 Task: Add Dietz & Watson Honey Turkey Breast to the cart.
Action: Mouse moved to (24, 108)
Screenshot: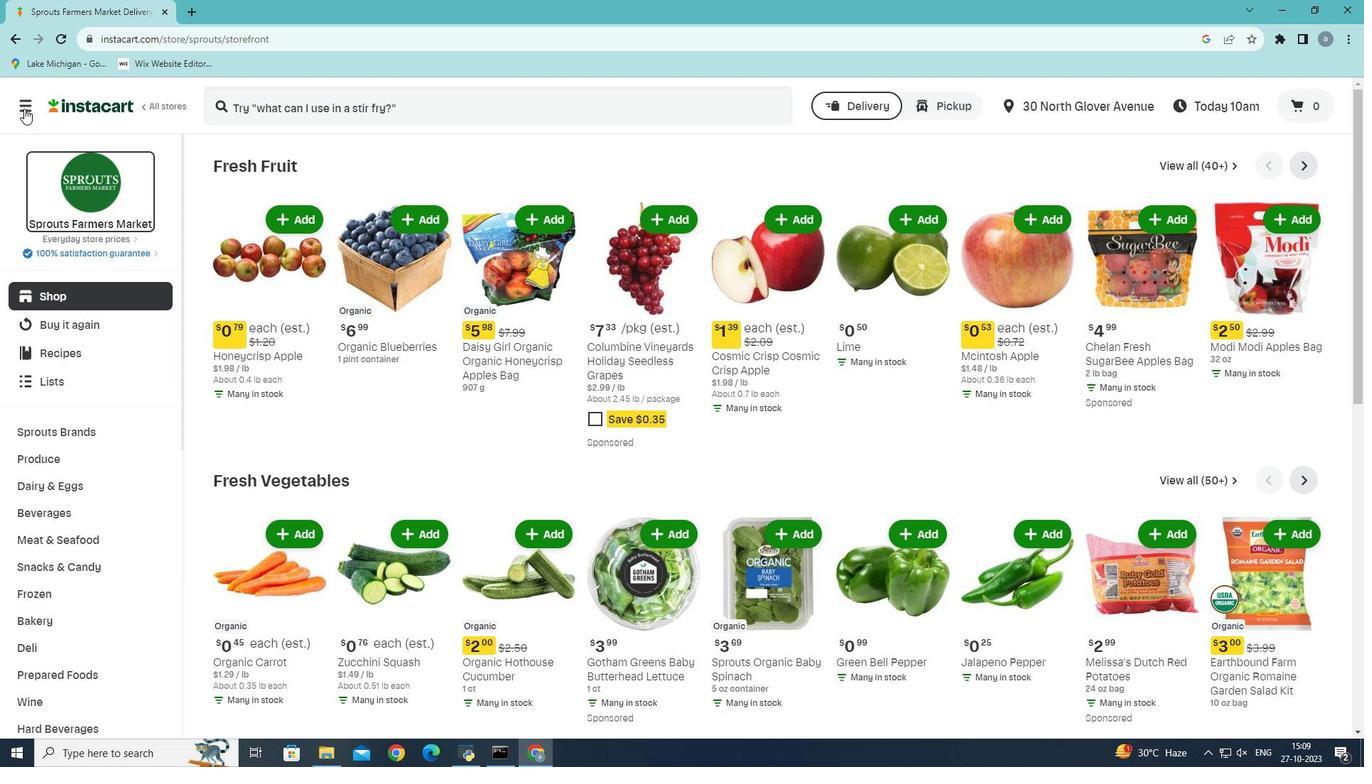 
Action: Mouse pressed left at (24, 108)
Screenshot: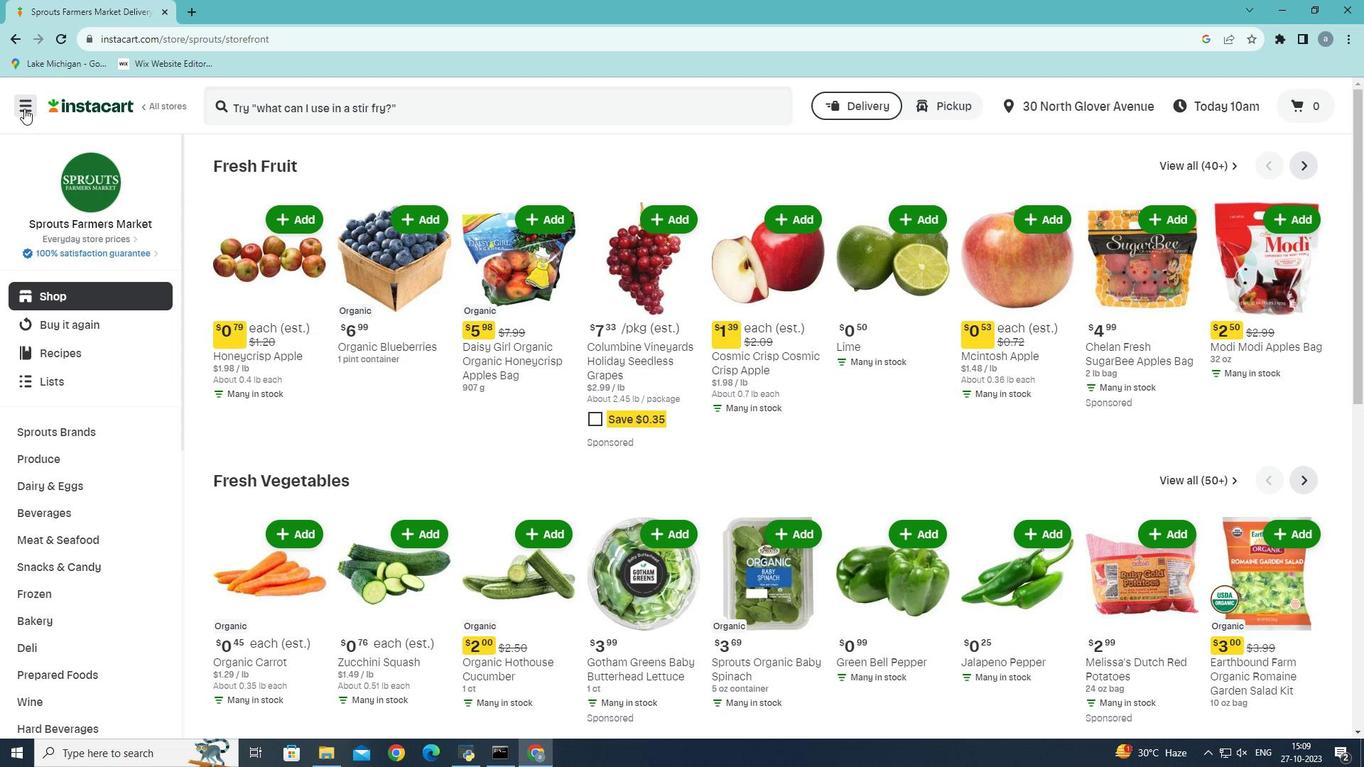 
Action: Mouse moved to (85, 413)
Screenshot: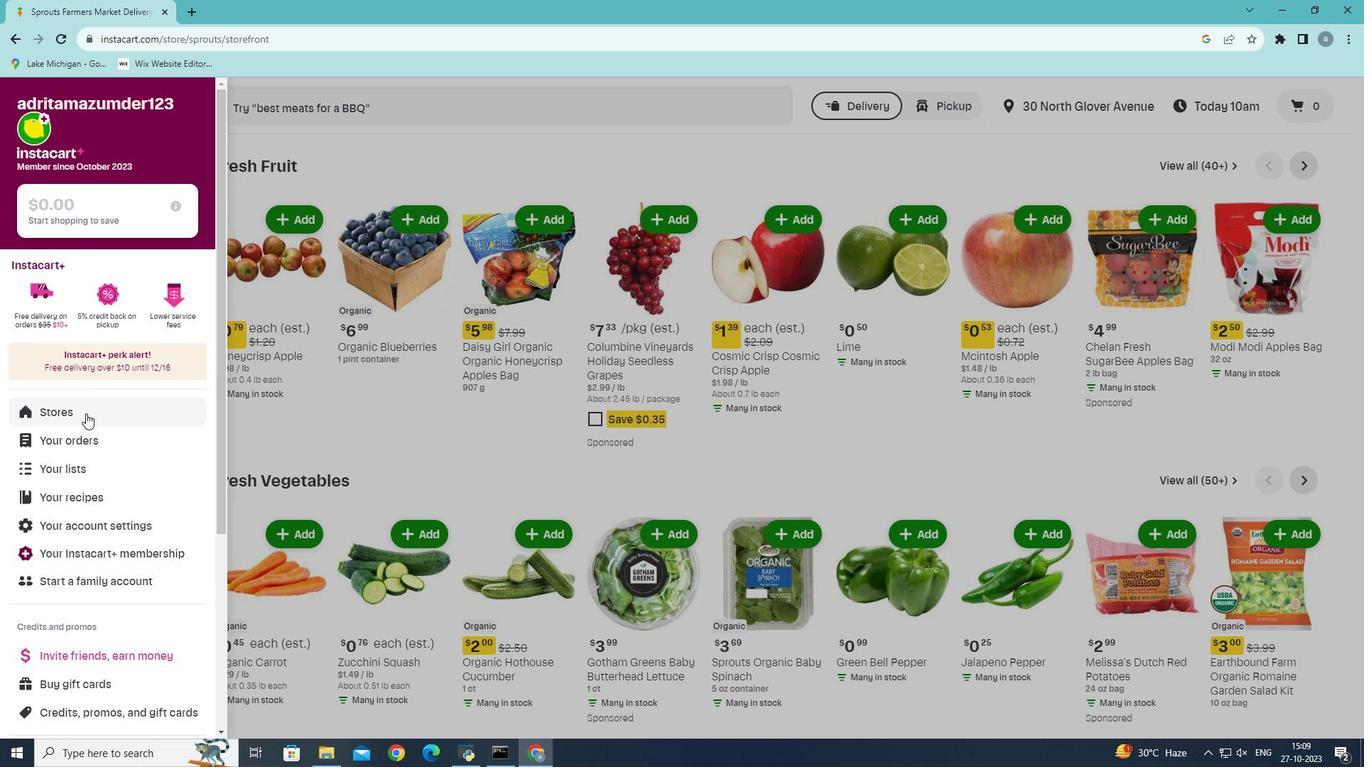 
Action: Mouse pressed left at (85, 413)
Screenshot: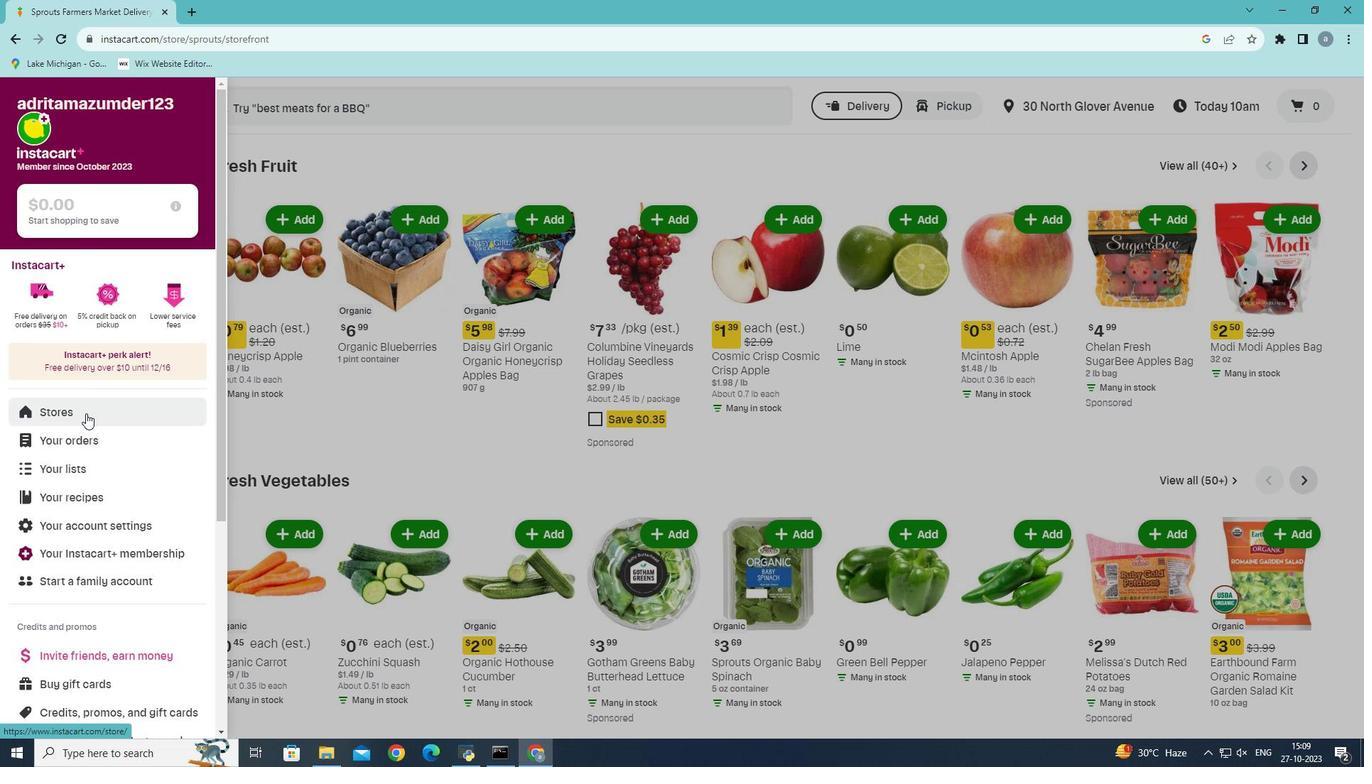 
Action: Mouse moved to (331, 164)
Screenshot: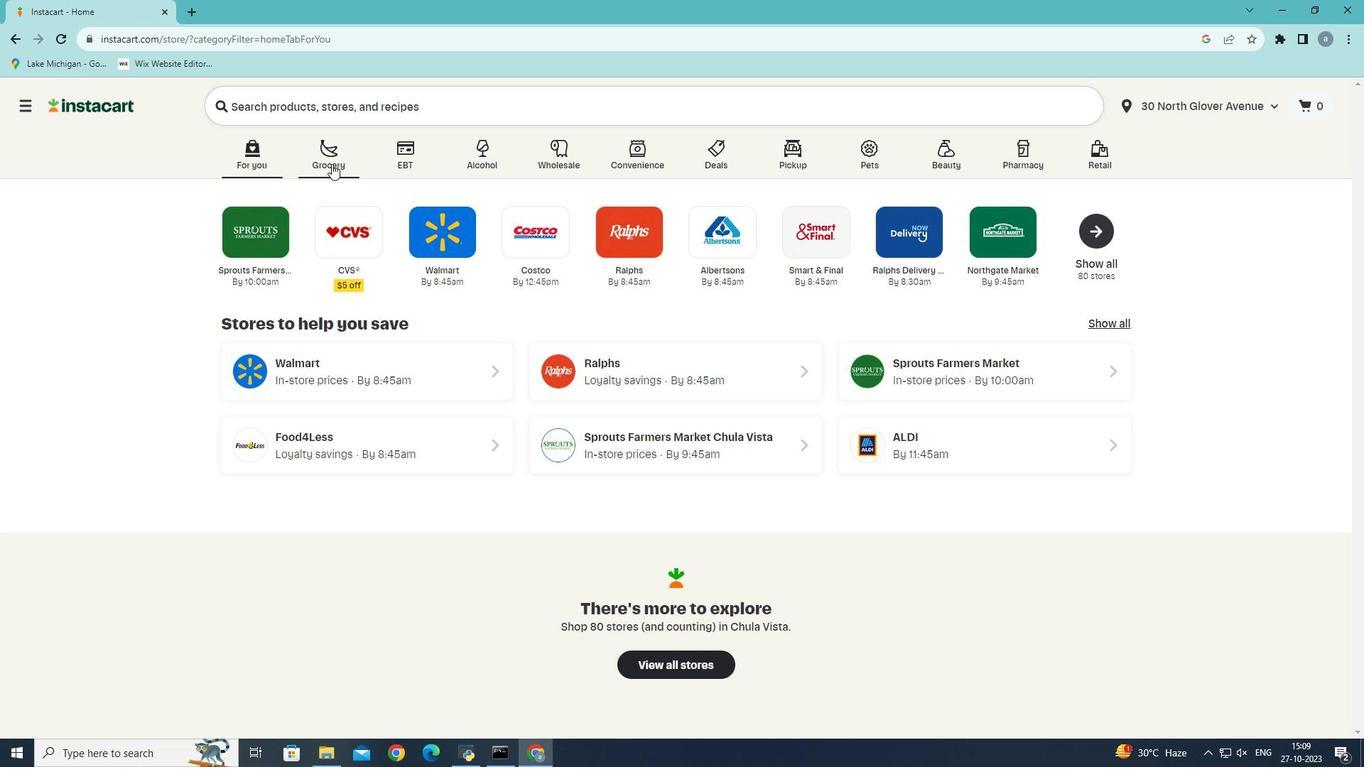 
Action: Mouse pressed left at (331, 164)
Screenshot: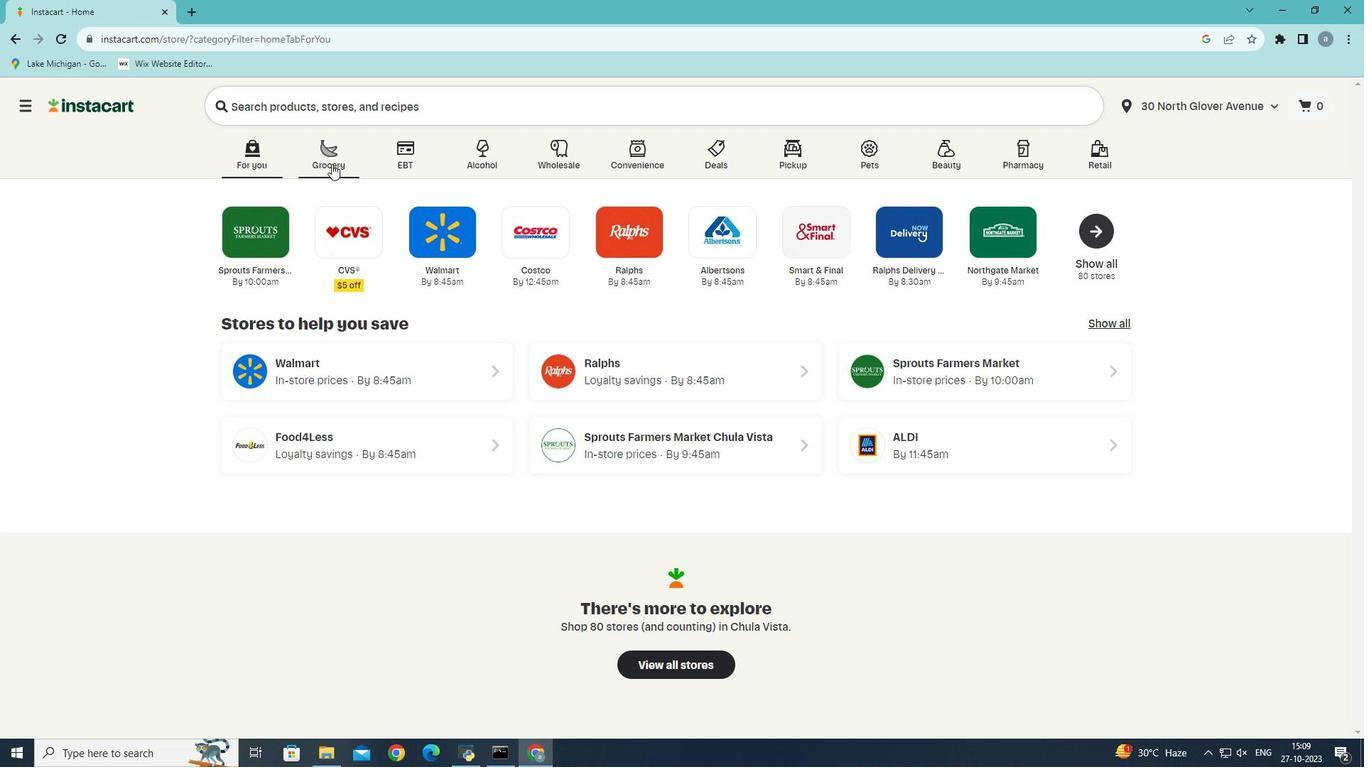 
Action: Mouse moved to (336, 428)
Screenshot: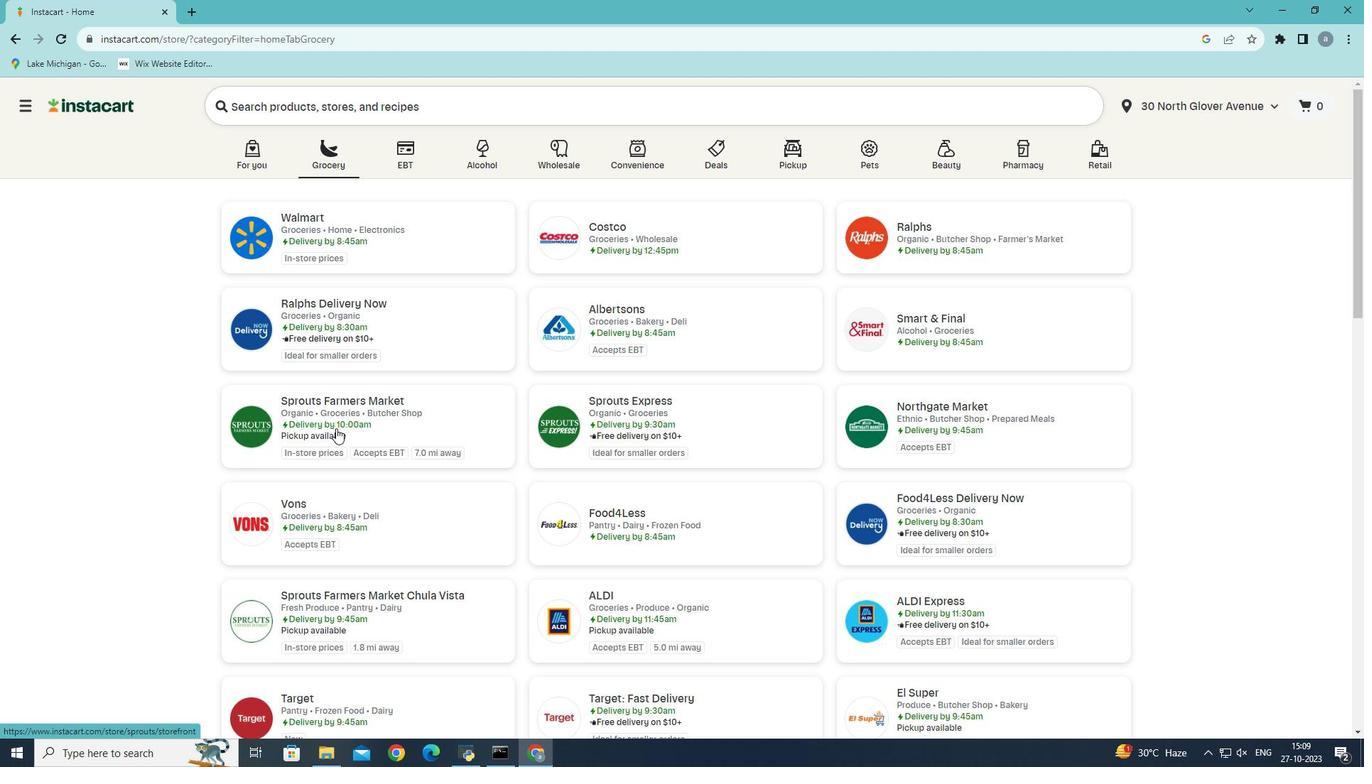 
Action: Mouse pressed left at (336, 428)
Screenshot: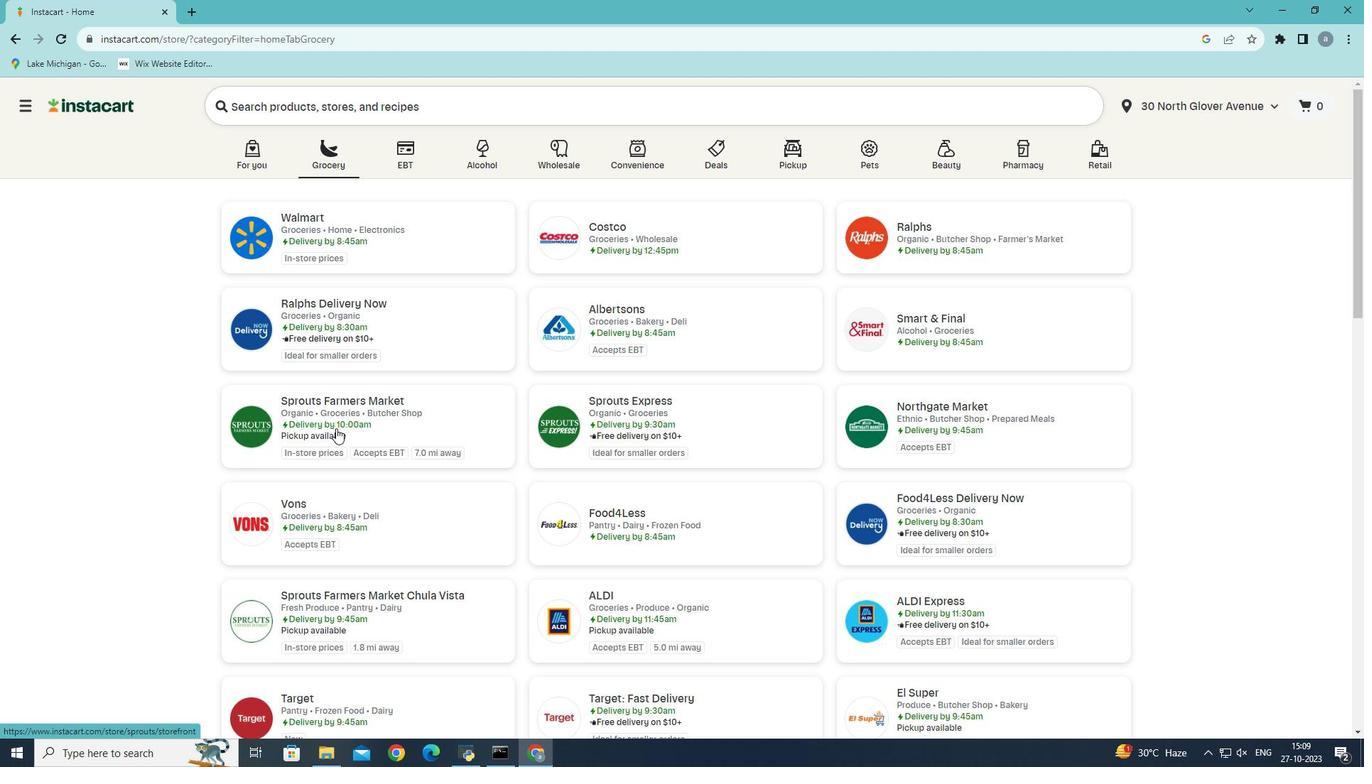 
Action: Mouse moved to (42, 537)
Screenshot: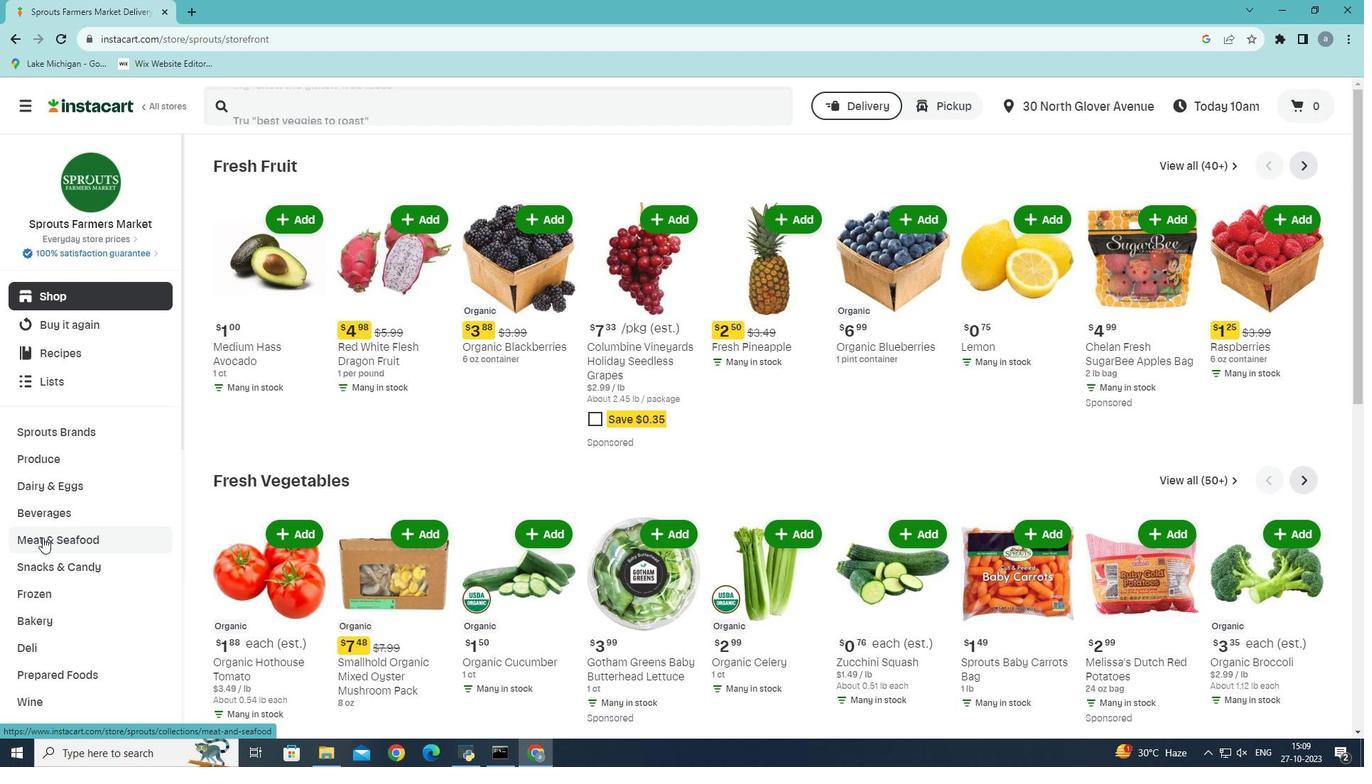 
Action: Mouse pressed left at (42, 537)
Screenshot: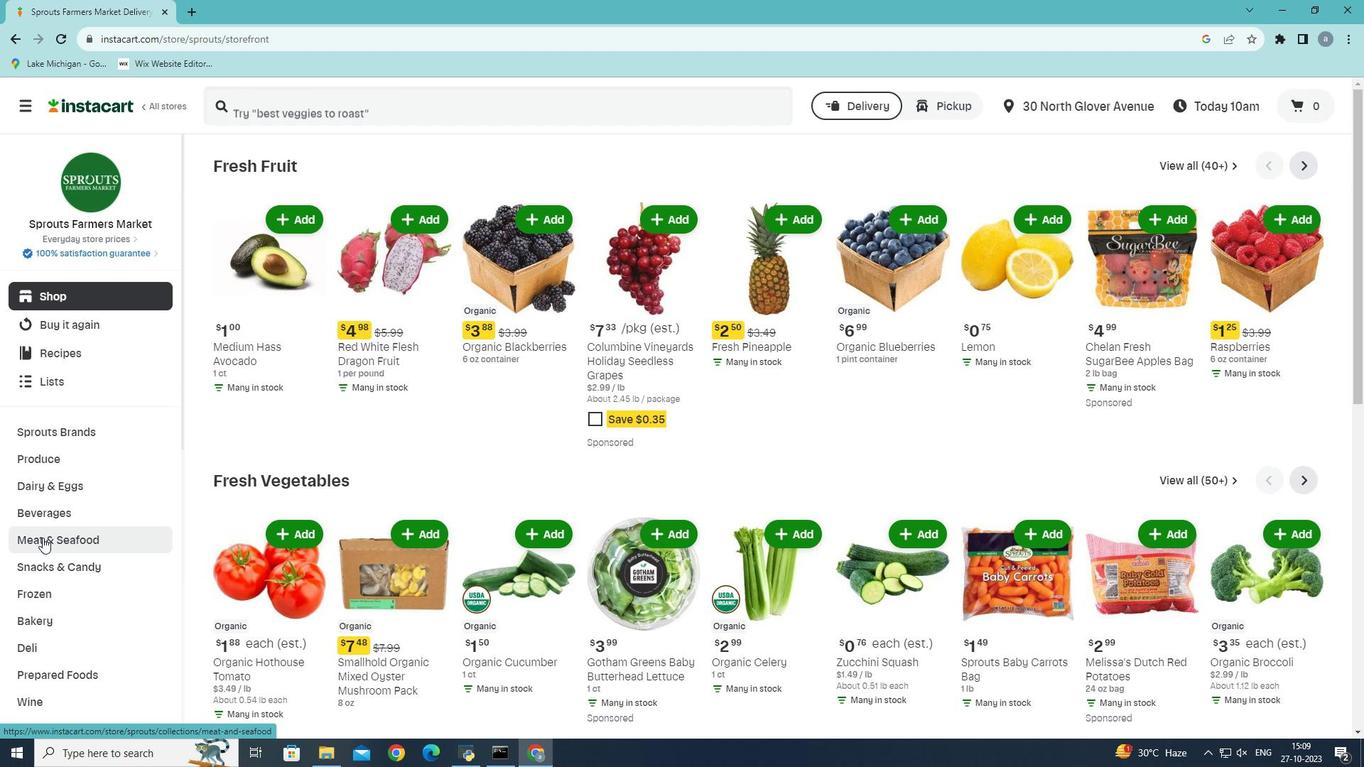 
Action: Mouse moved to (503, 203)
Screenshot: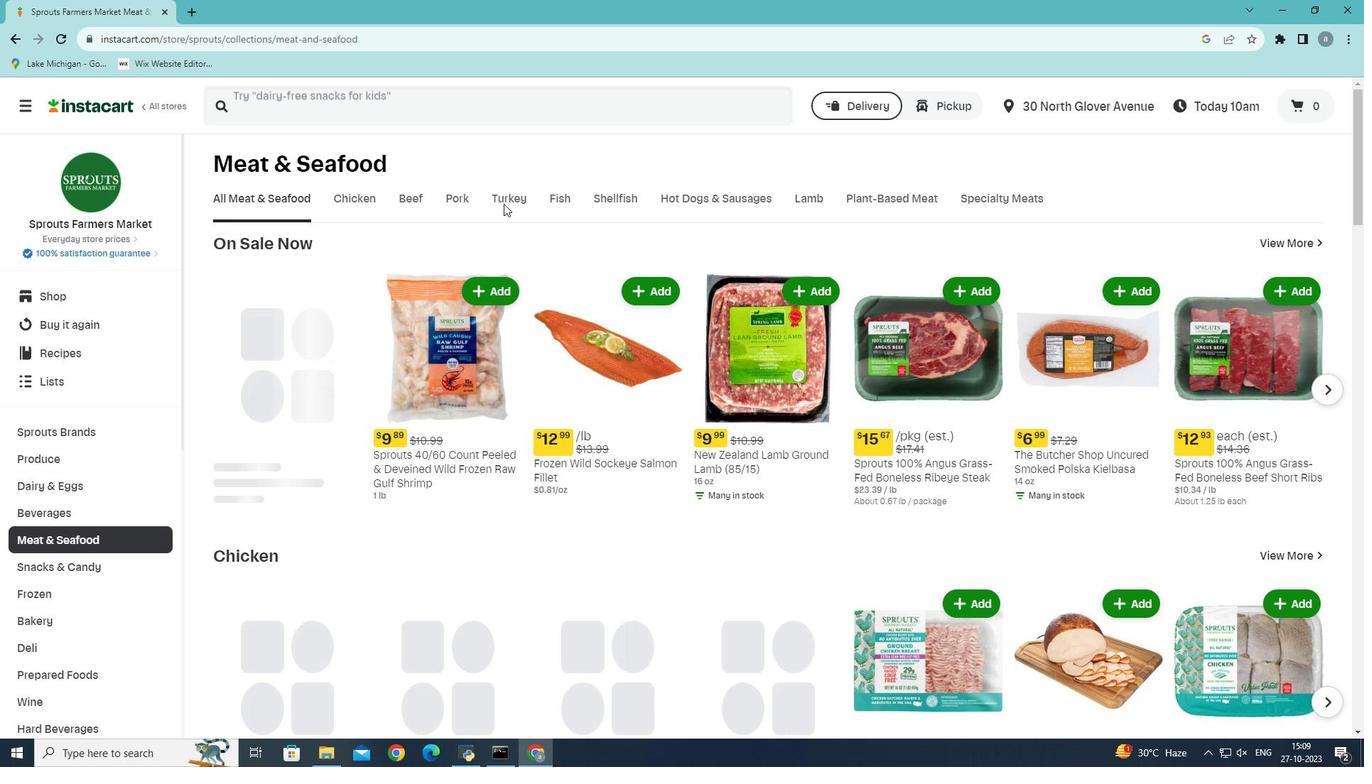 
Action: Mouse pressed left at (503, 203)
Screenshot: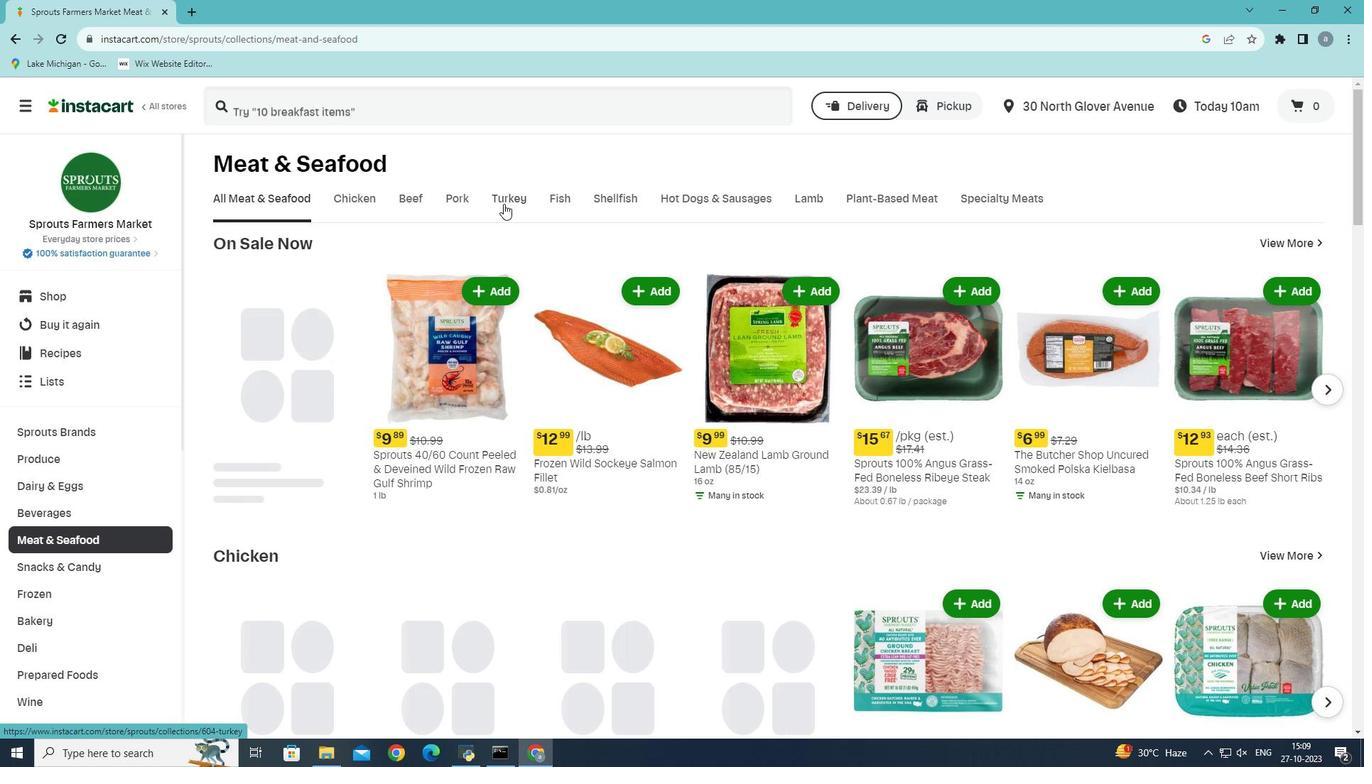 
Action: Mouse moved to (330, 104)
Screenshot: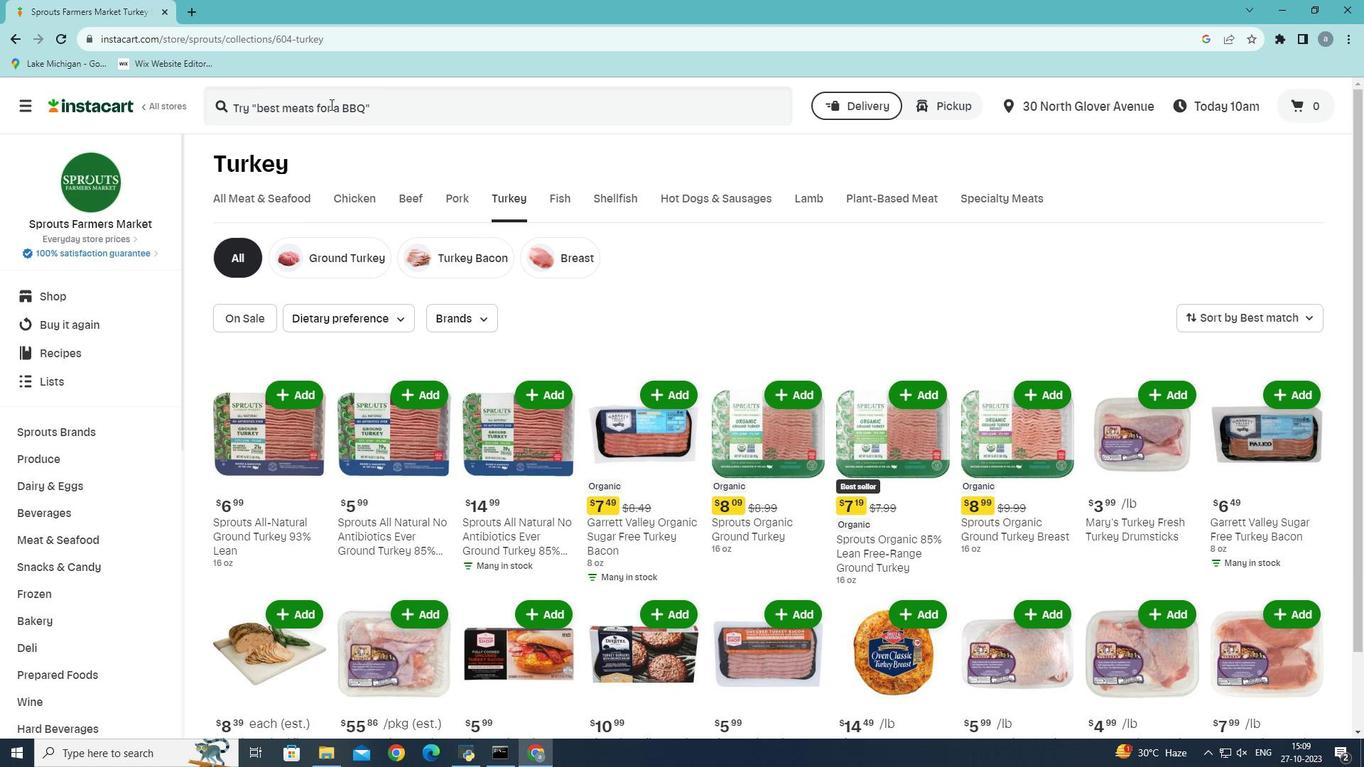
Action: Mouse pressed left at (330, 104)
Screenshot: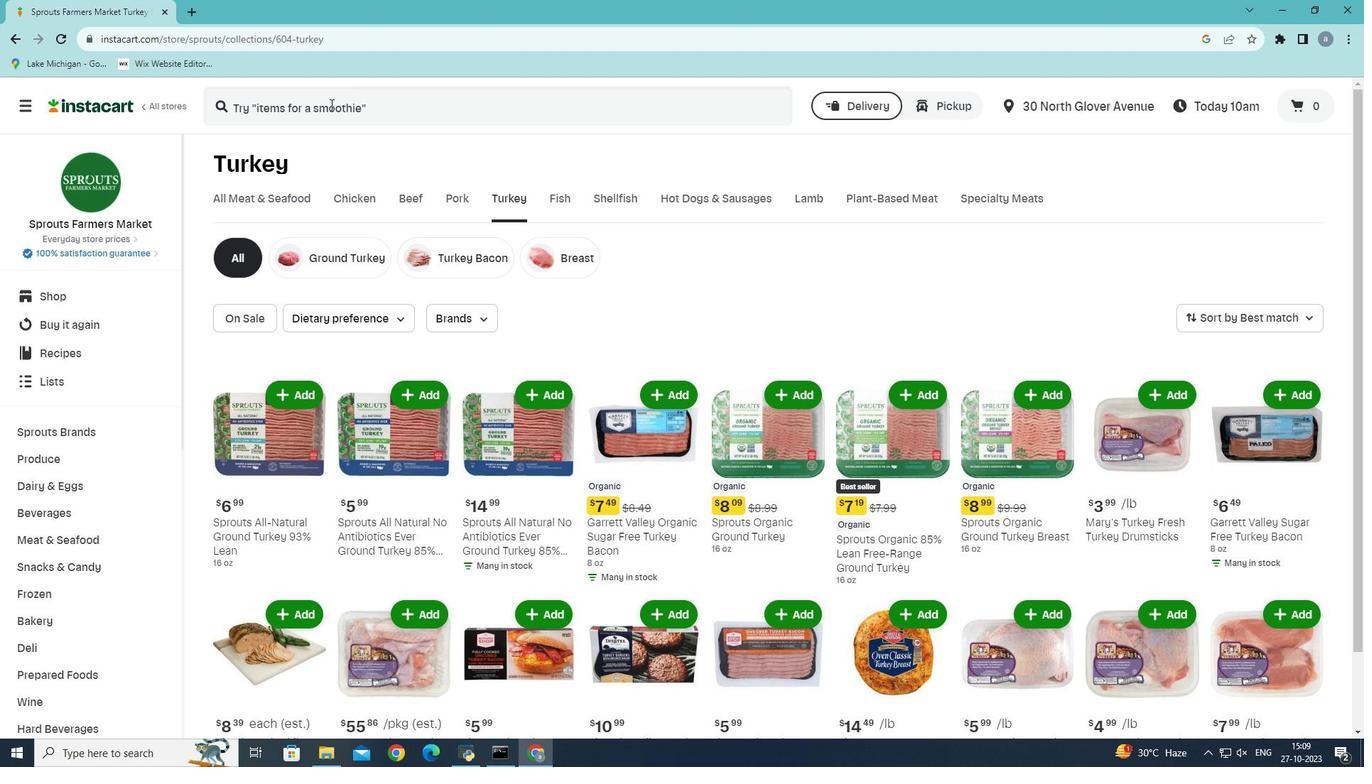 
Action: Key pressed <Key.shift><Key.shift><Key.shift><Key.shift><Key.shift><Key.shift><Key.shift>Dietzb<Key.backspace><Key.space><Key.shift><Key.shift><Key.shift><Key.shift><Key.shift><Key.shift><Key.shift><Key.shift><Key.shift><Key.shift><Key.shift><Key.shift><Key.shift><Key.shift><Key.shift><Key.shift><Key.shift><Key.shift><Key.shift><Key.shift><Key.shift><Key.shift><Key.shift><Key.shift><Key.shift><Key.shift><Key.shift><Key.shift><Key.shift><Key.shift><Key.shift><Key.shift><Key.shift><Key.shift>&<Key.space><Key.shift>Watson<Key.space>honey<Key.space>turkey<Key.space>breast<Key.enter>
Screenshot: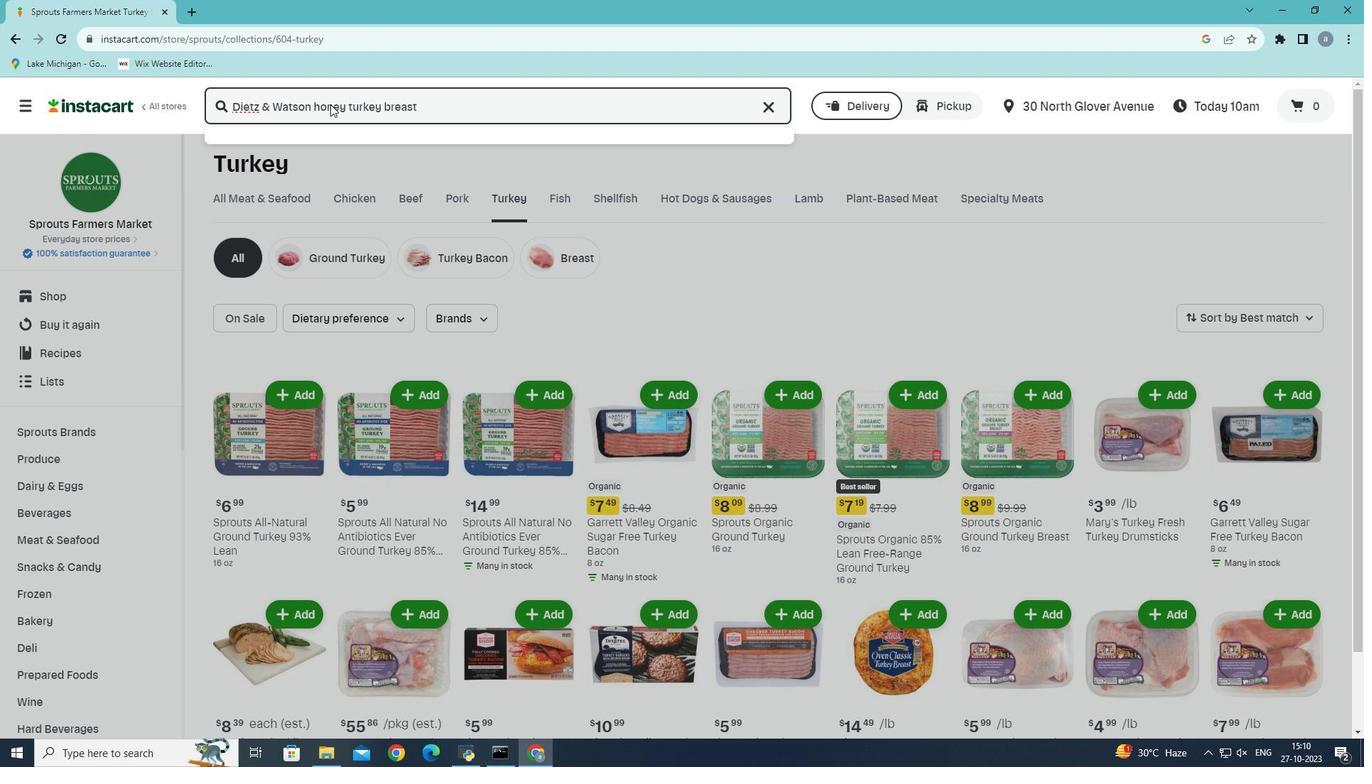 
Action: Mouse moved to (628, 245)
Screenshot: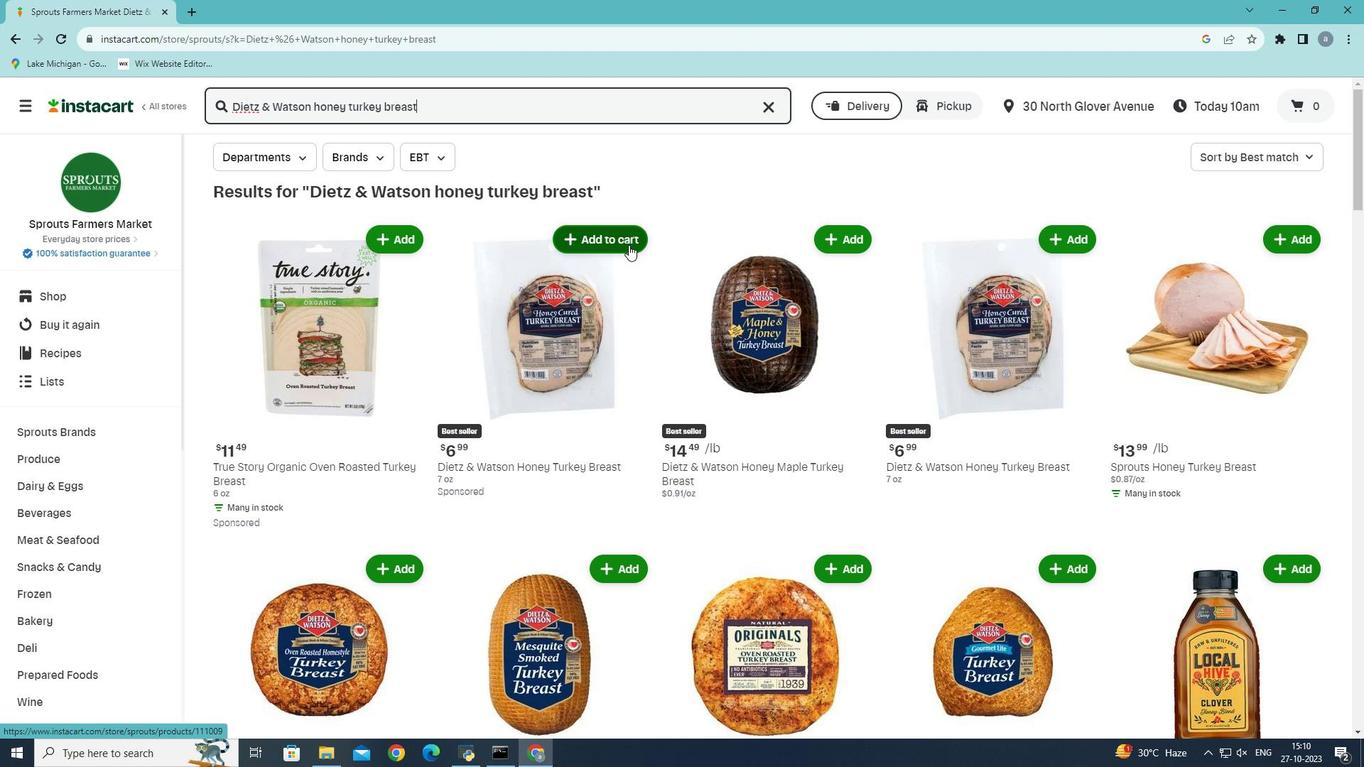 
Action: Mouse pressed left at (628, 245)
Screenshot: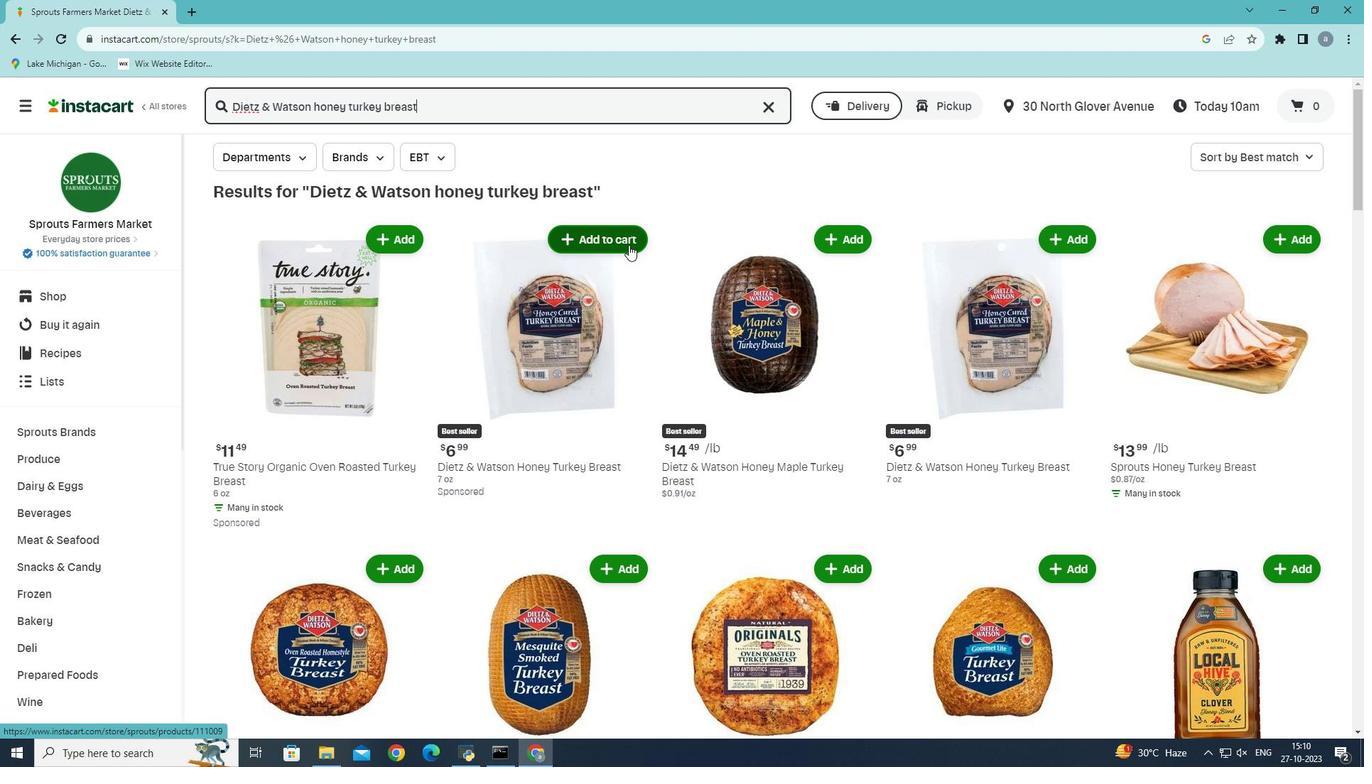 
